 Task: Search for emails in the current mailbox that expire tomorrow.
Action: Mouse moved to (237, 8)
Screenshot: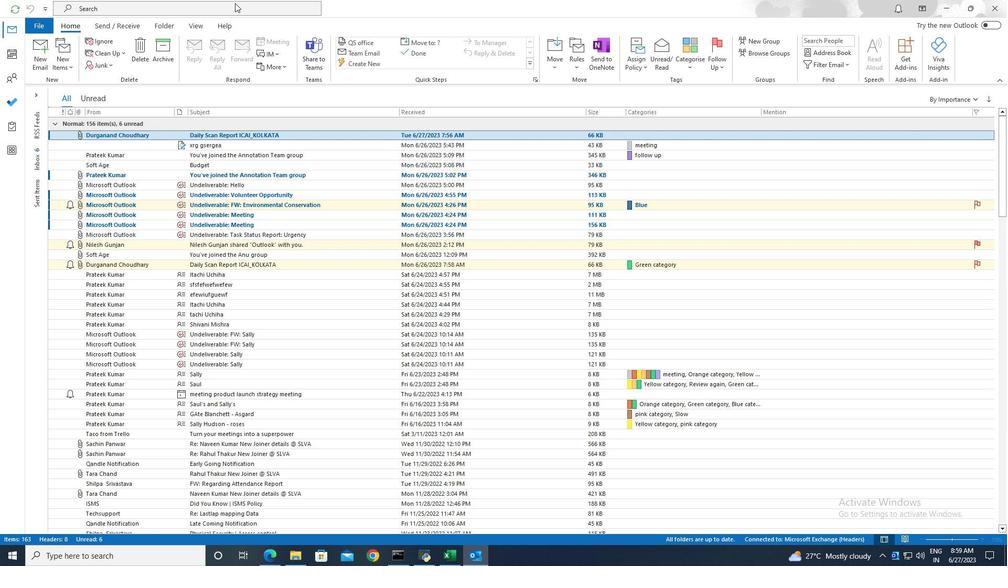 
Action: Mouse pressed left at (237, 8)
Screenshot: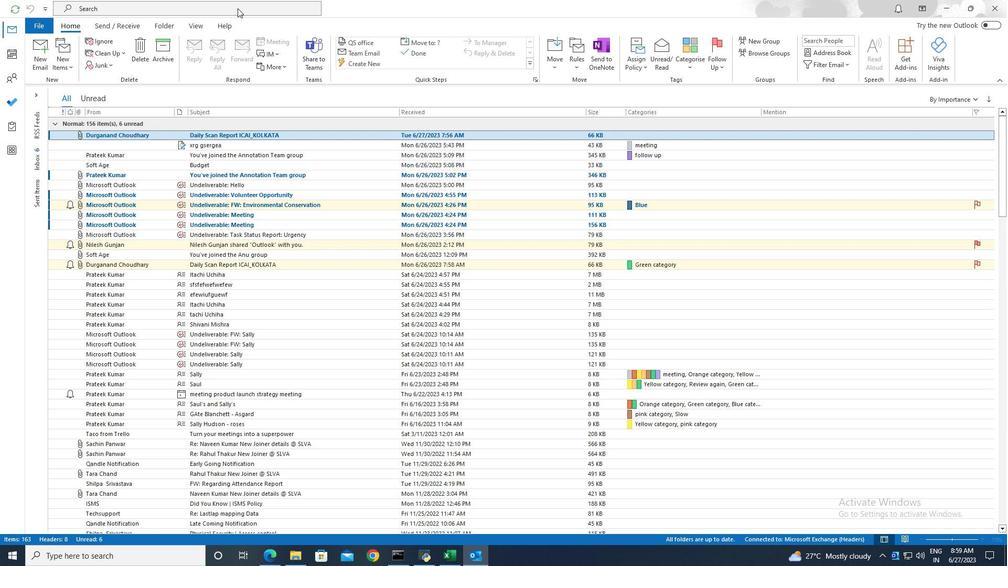 
Action: Mouse moved to (362, 9)
Screenshot: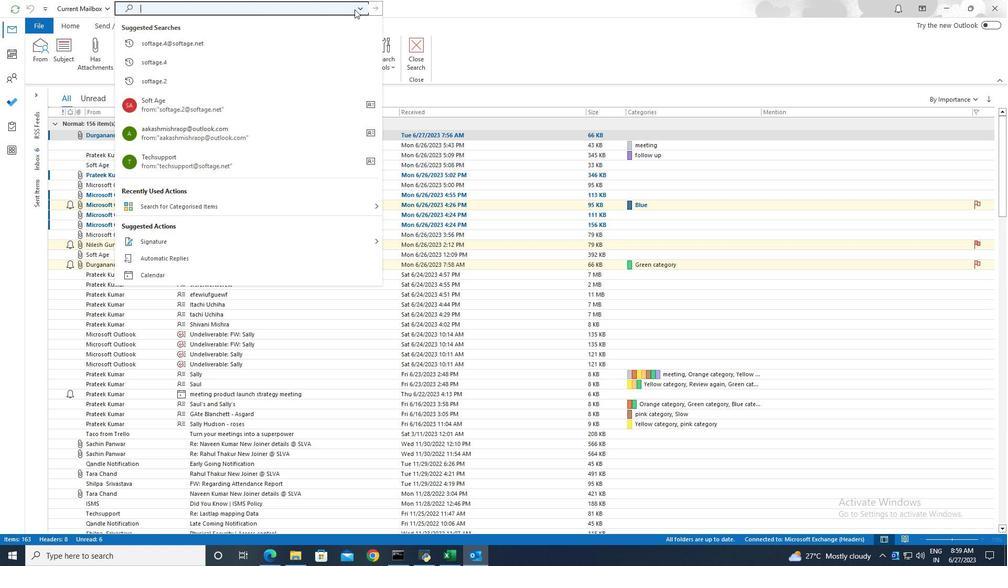 
Action: Mouse pressed left at (362, 9)
Screenshot: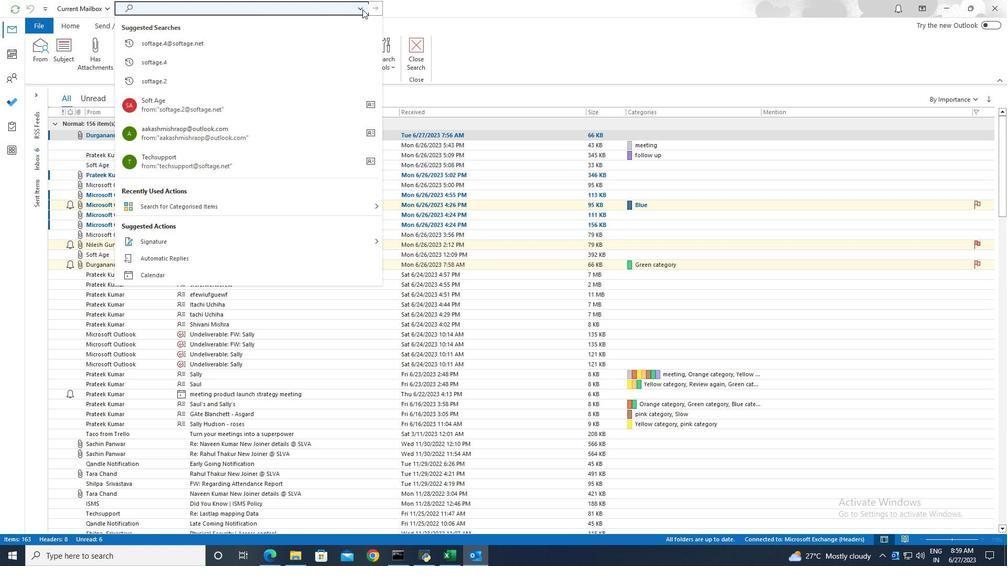 
Action: Mouse moved to (370, 133)
Screenshot: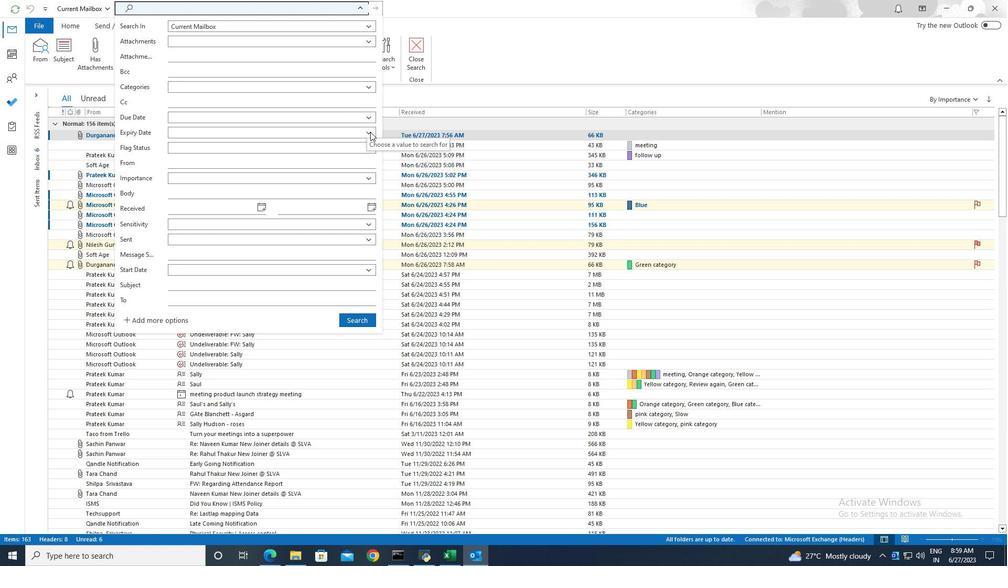 
Action: Mouse pressed left at (370, 133)
Screenshot: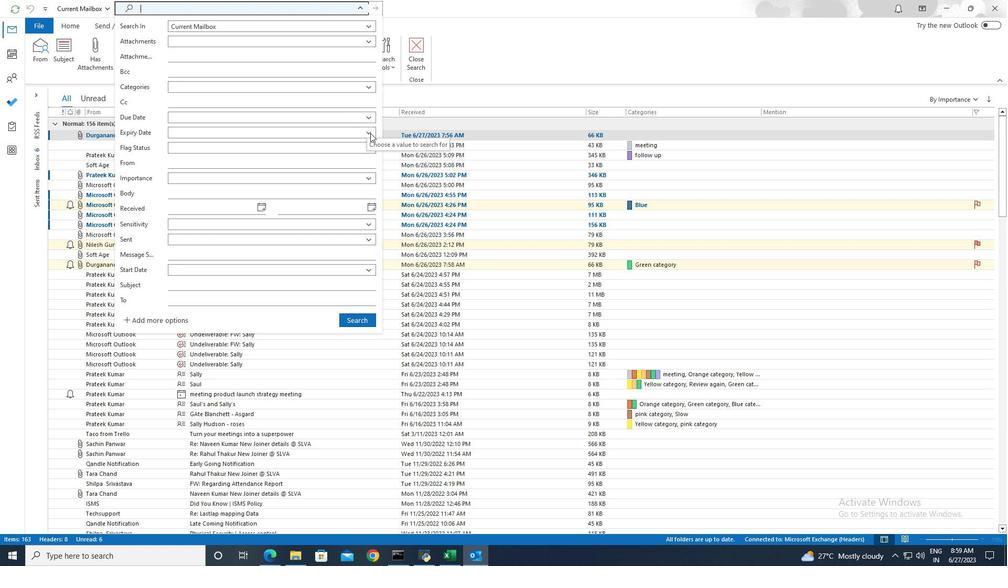 
Action: Mouse moved to (249, 158)
Screenshot: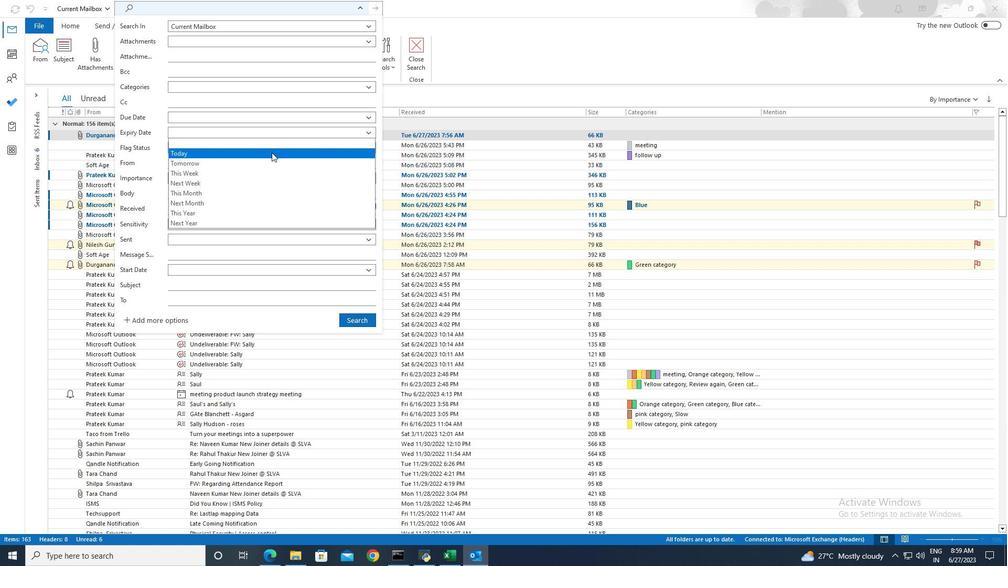 
Action: Mouse pressed left at (249, 158)
Screenshot: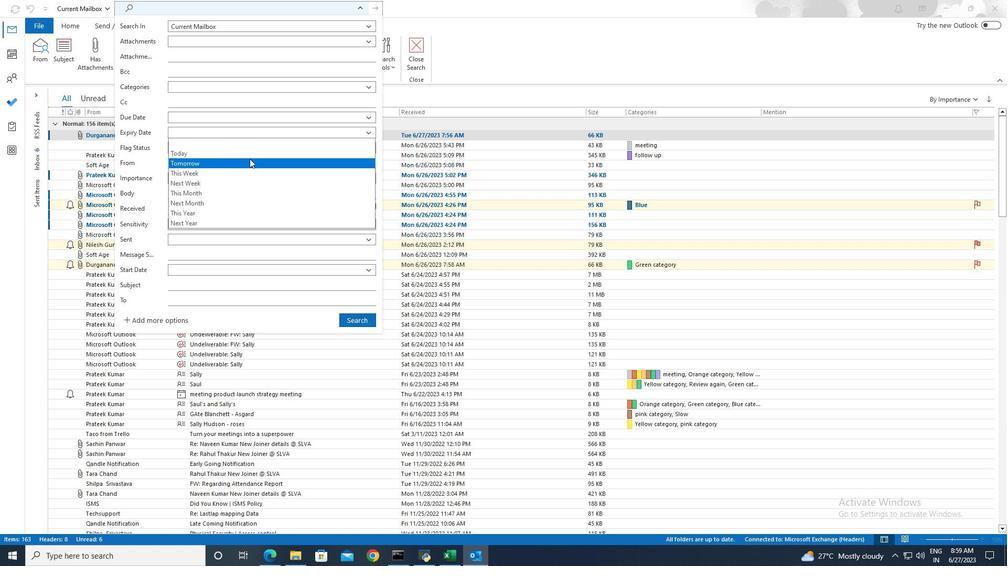 
Action: Mouse moved to (358, 317)
Screenshot: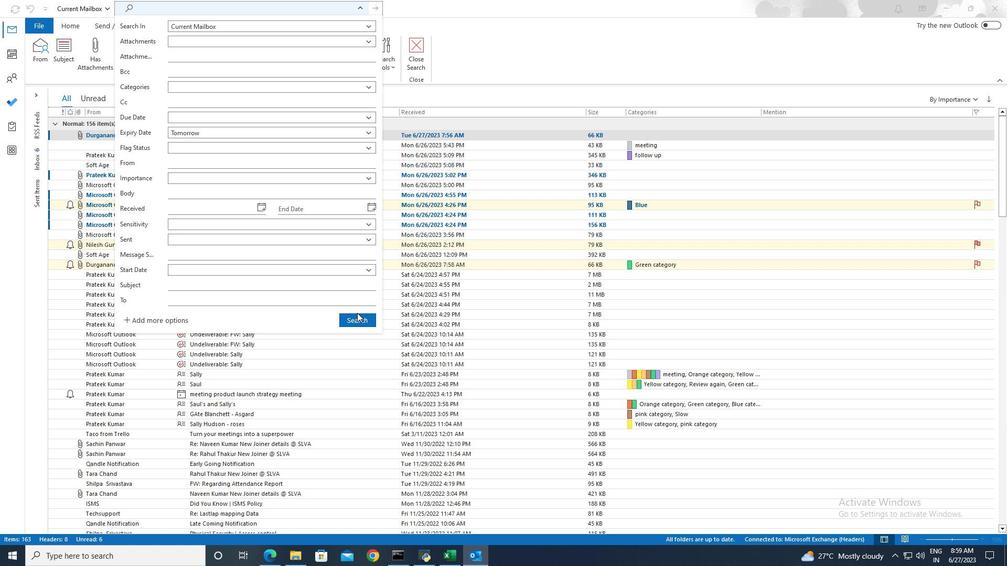 
Action: Mouse pressed left at (358, 317)
Screenshot: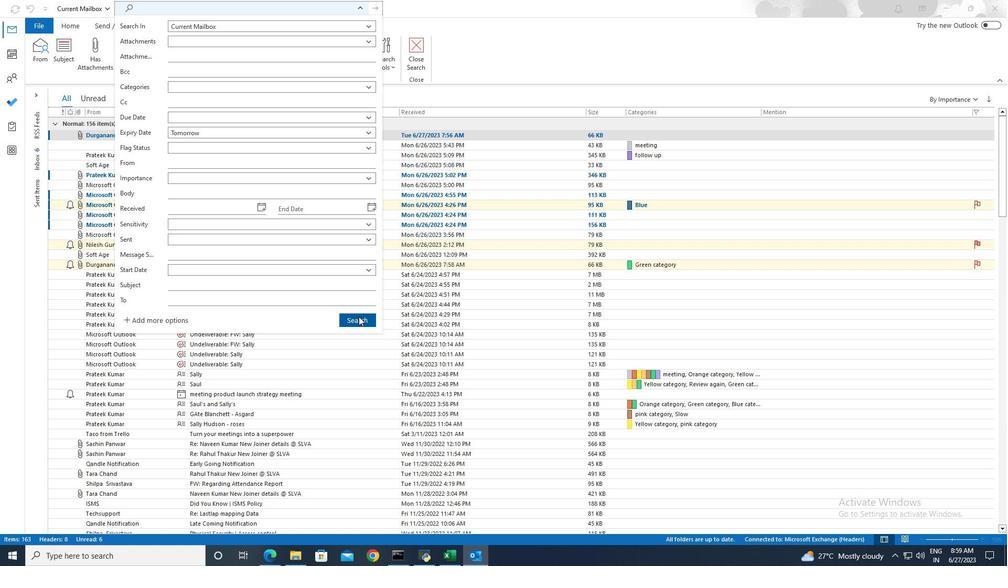 
Action: Mouse moved to (359, 318)
Screenshot: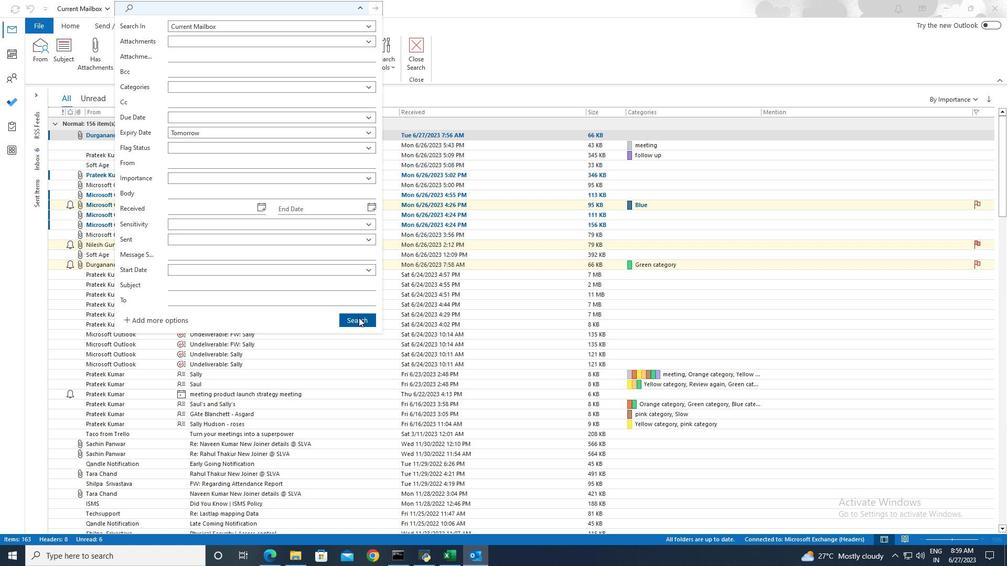 
